 Task: Apply bold to description text.
Action: Mouse pressed left at (462, 345)
Screenshot: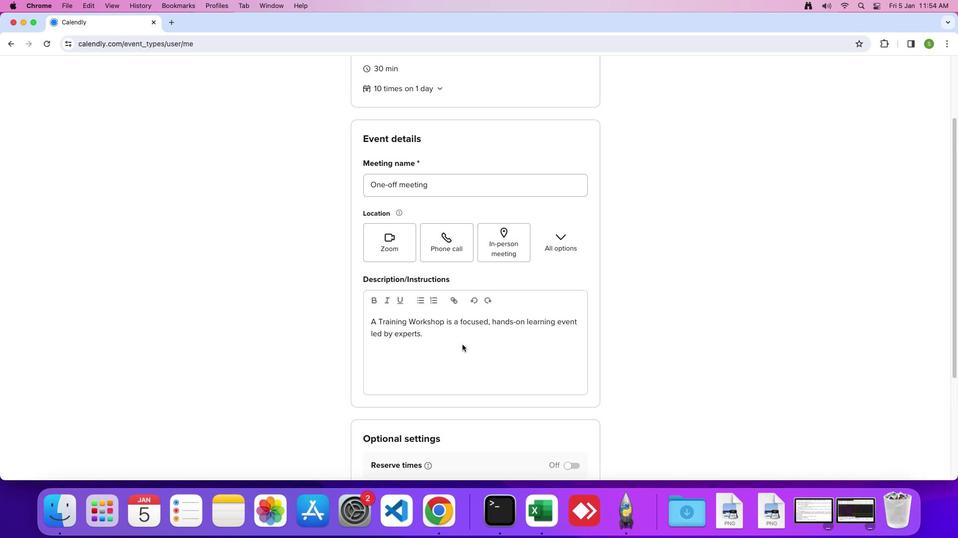 
Action: Mouse moved to (422, 336)
Screenshot: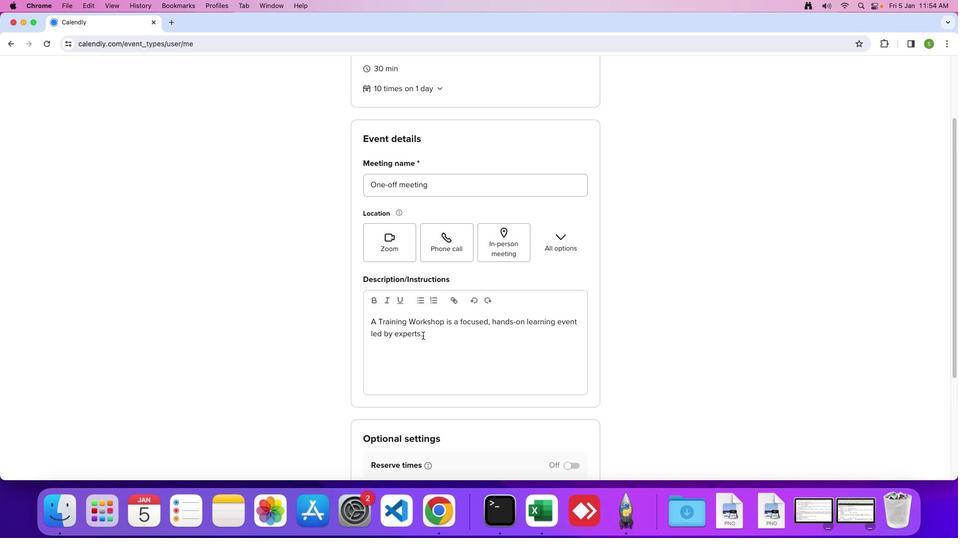 
Action: Mouse pressed left at (422, 336)
Screenshot: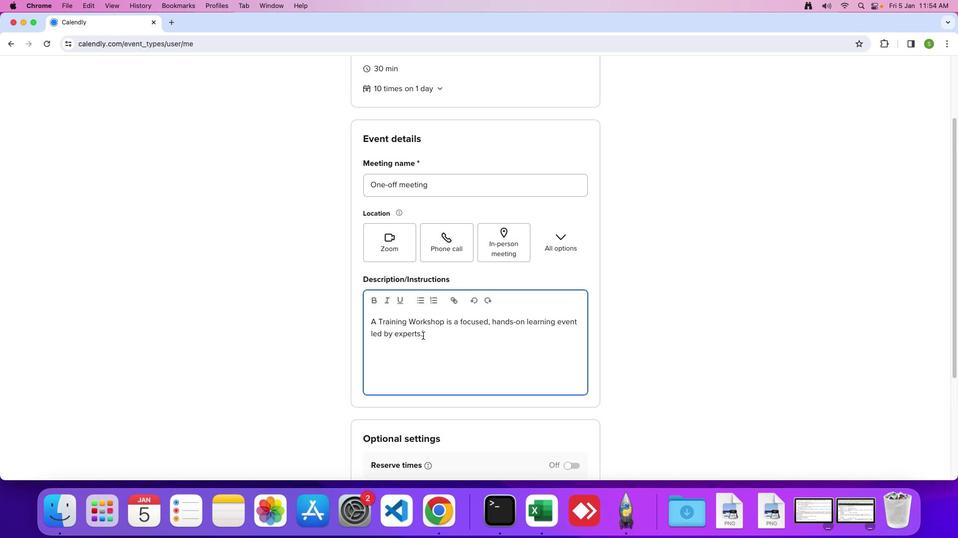 
Action: Mouse moved to (372, 302)
Screenshot: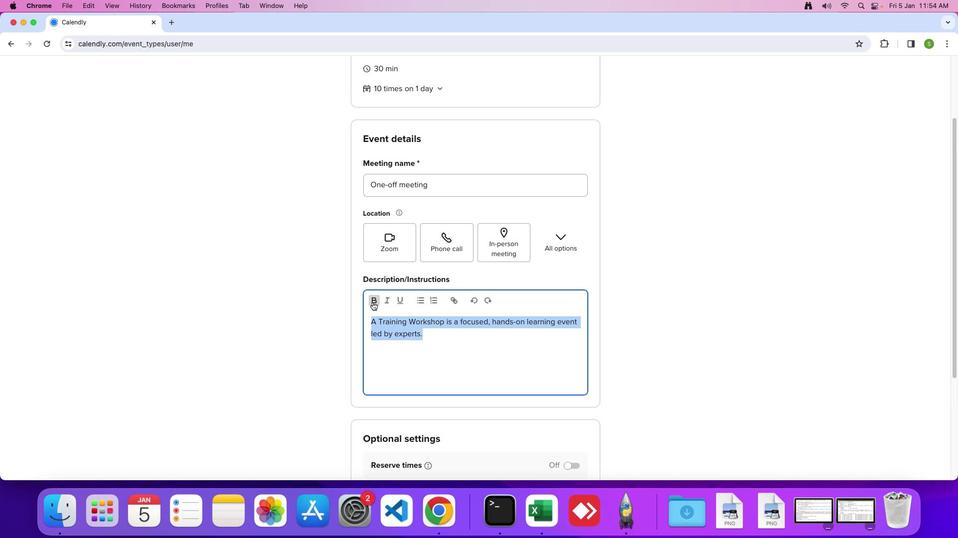 
Action: Mouse pressed left at (372, 302)
Screenshot: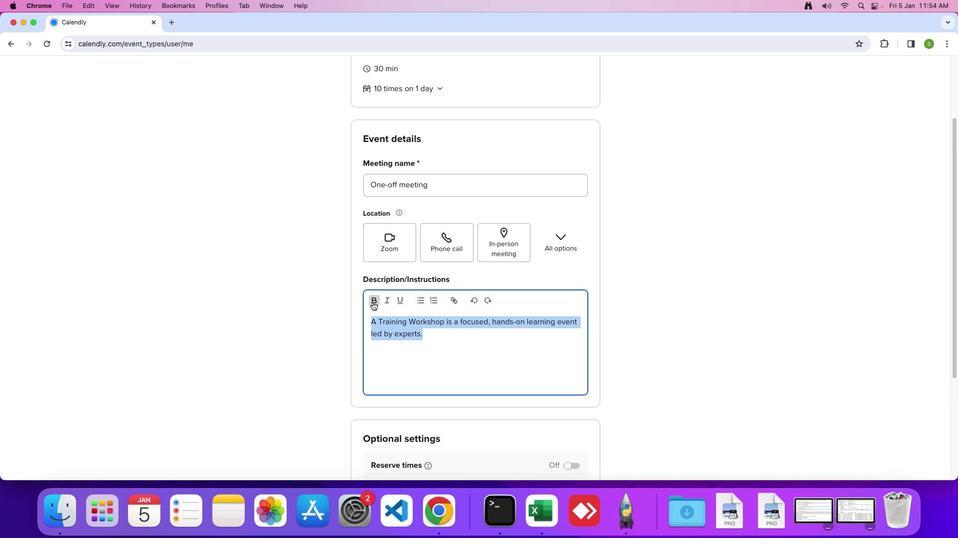 
Action: Mouse moved to (478, 347)
Screenshot: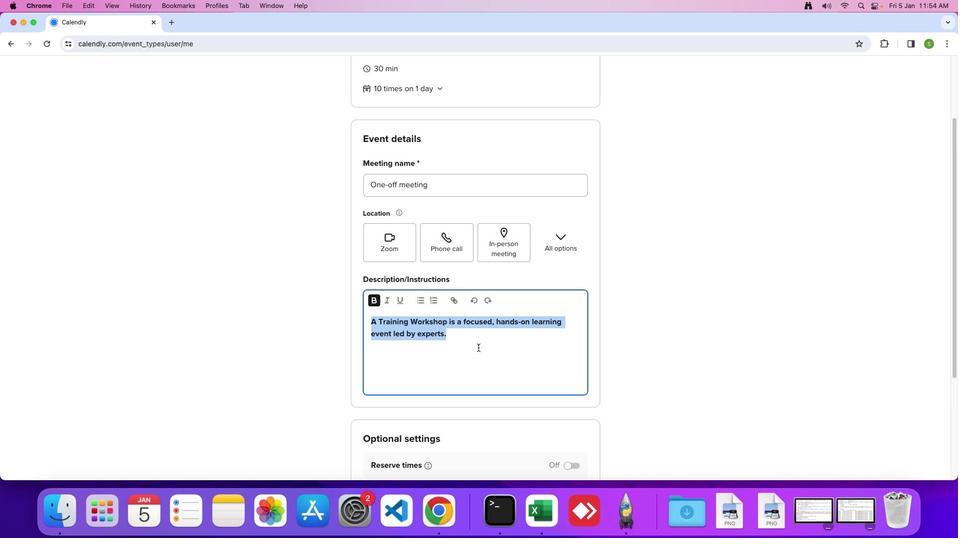 
Action: Mouse pressed left at (478, 347)
Screenshot: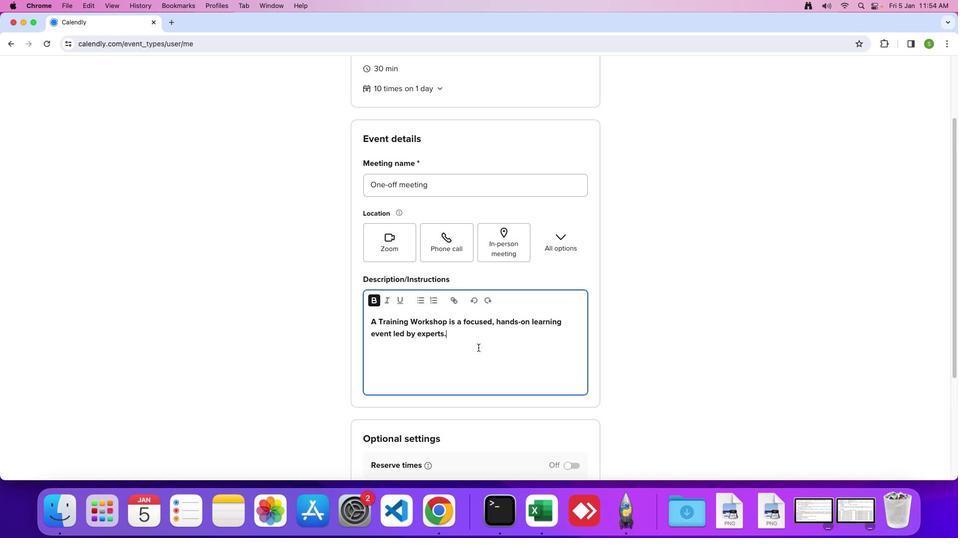 
